 Task: Add Sprouts Free and Clear Dish Soap to the cart.
Action: Mouse moved to (799, 277)
Screenshot: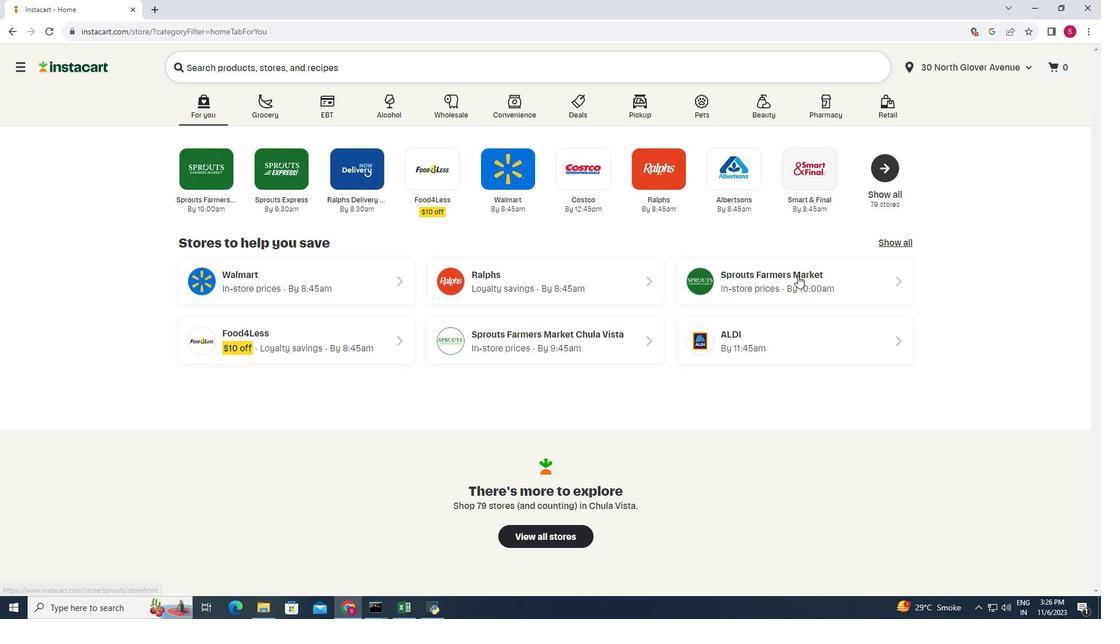 
Action: Mouse pressed left at (799, 277)
Screenshot: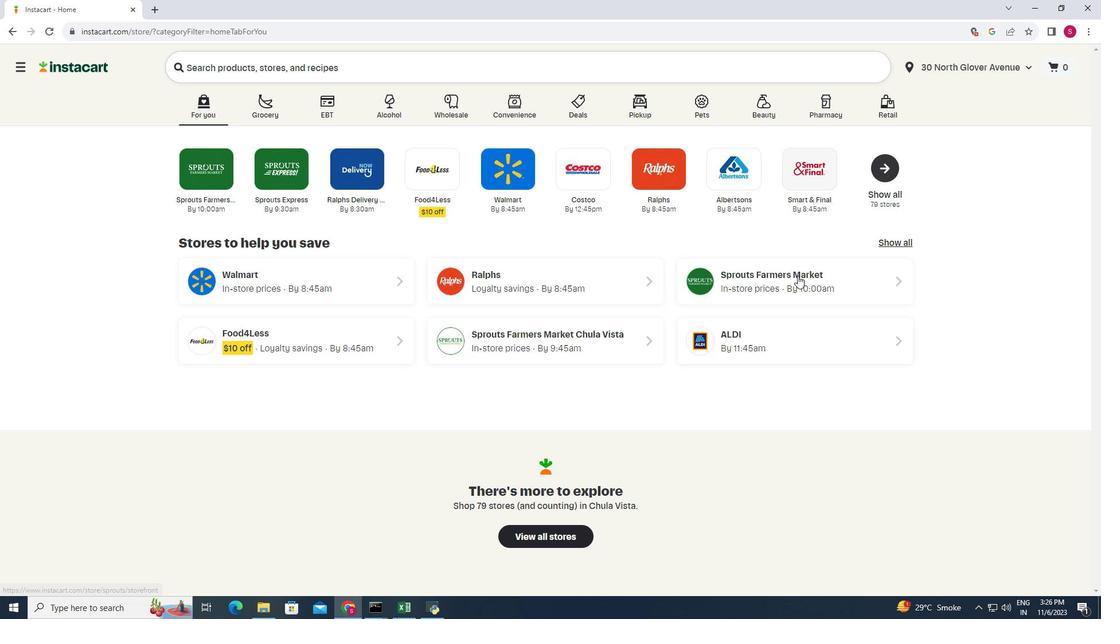 
Action: Mouse moved to (24, 460)
Screenshot: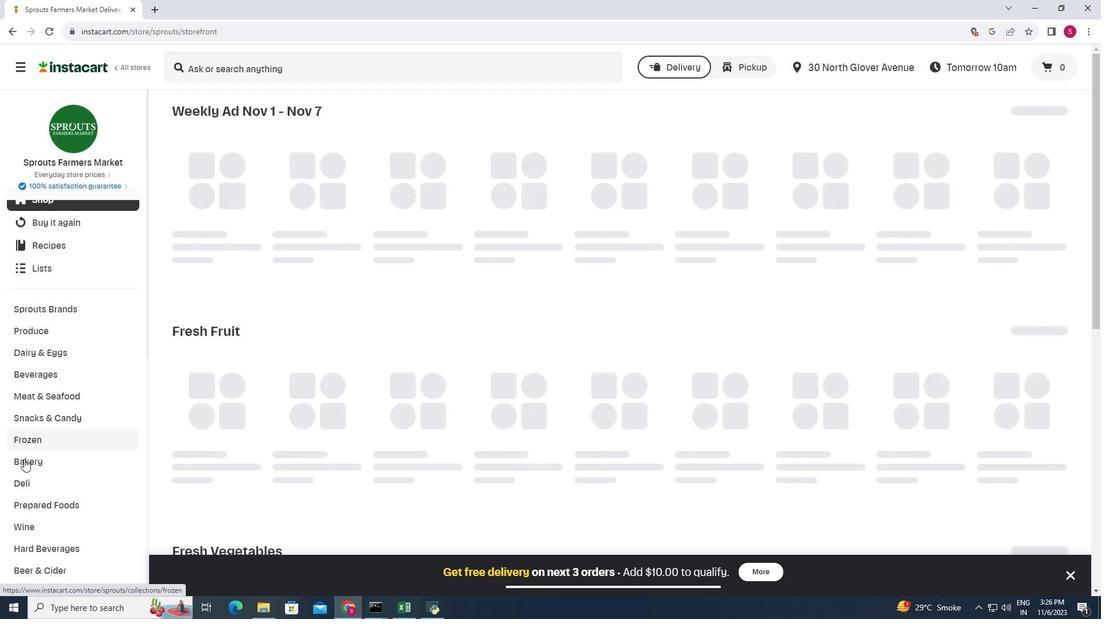 
Action: Mouse scrolled (24, 460) with delta (0, 0)
Screenshot: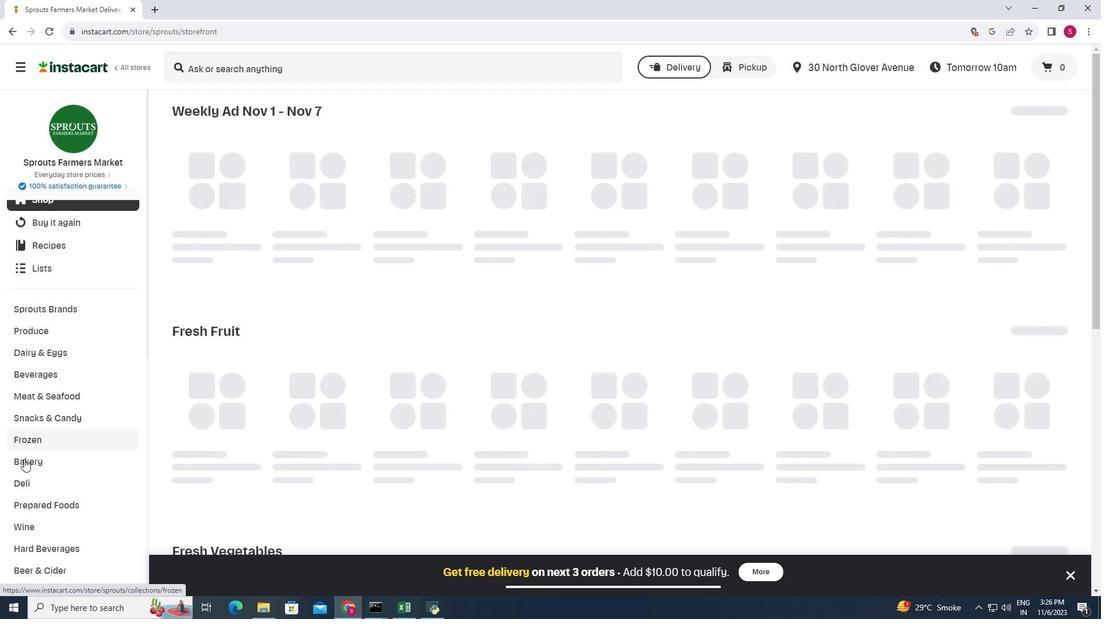 
Action: Mouse moved to (25, 460)
Screenshot: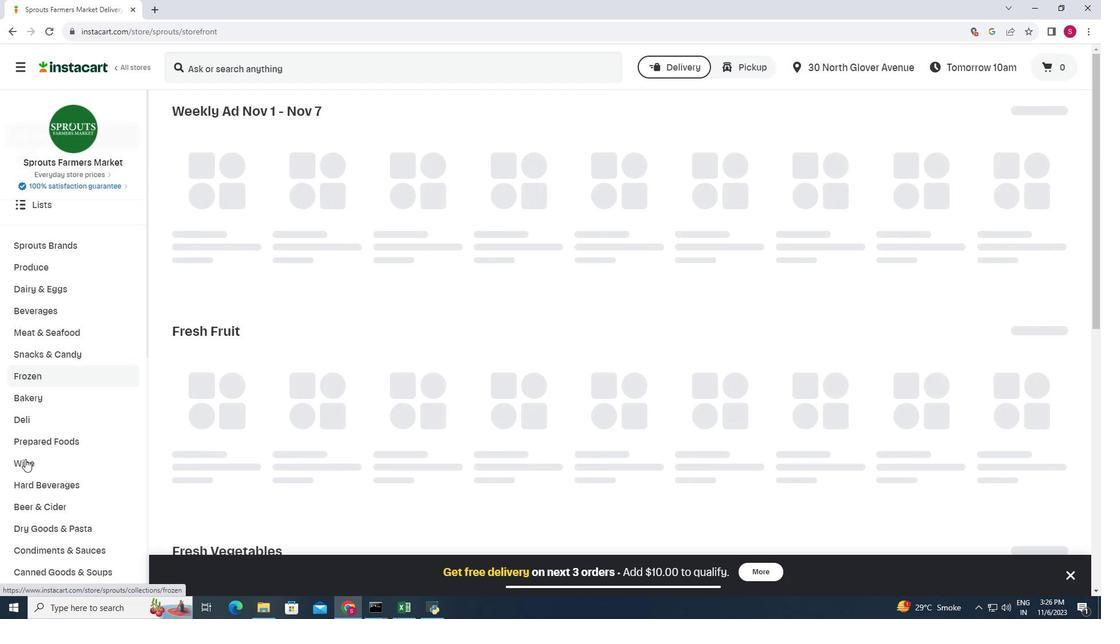 
Action: Mouse scrolled (25, 460) with delta (0, 0)
Screenshot: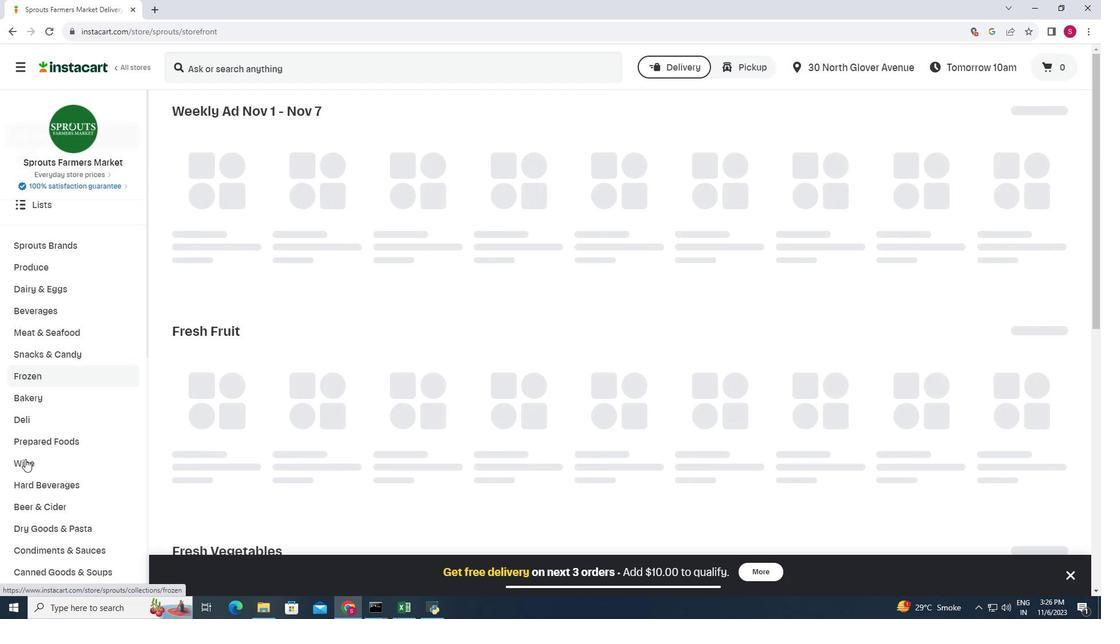 
Action: Mouse moved to (26, 460)
Screenshot: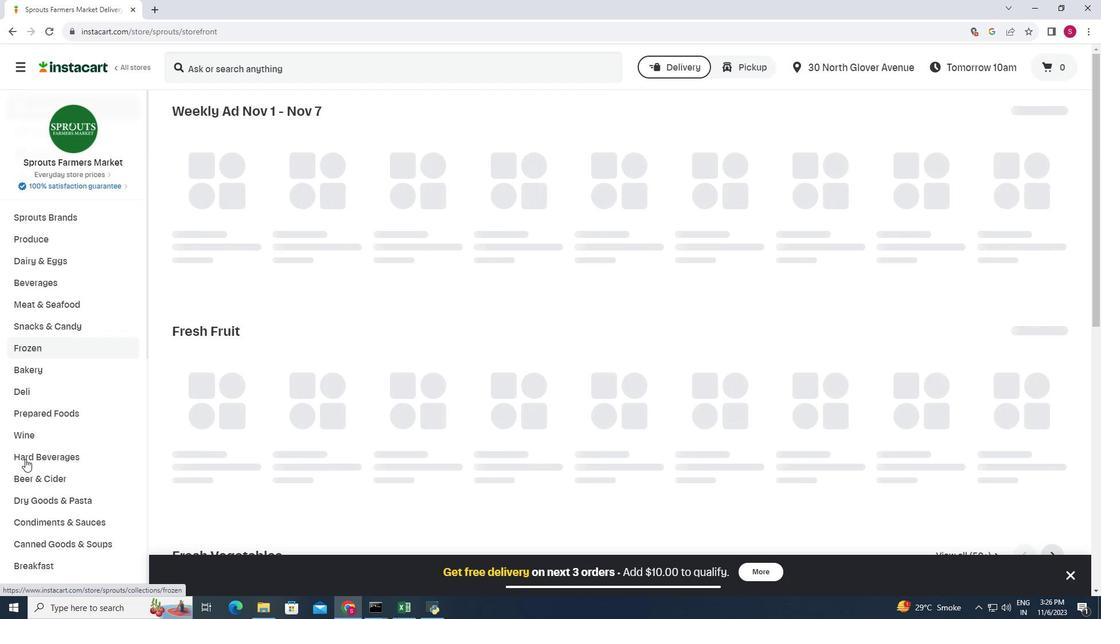
Action: Mouse scrolled (26, 460) with delta (0, 0)
Screenshot: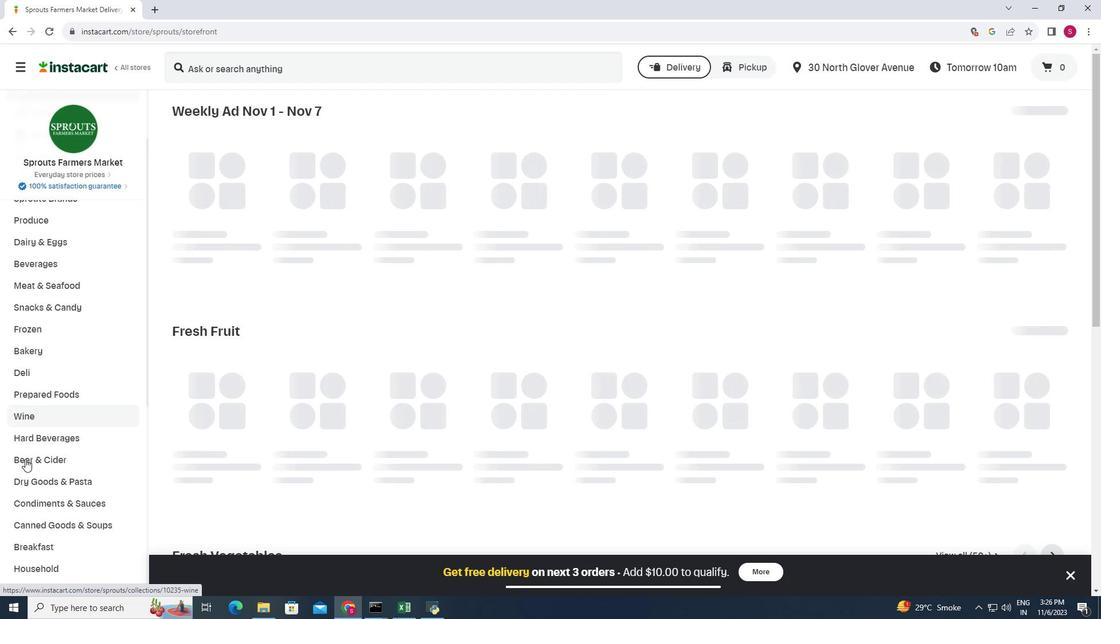 
Action: Mouse scrolled (26, 460) with delta (0, 0)
Screenshot: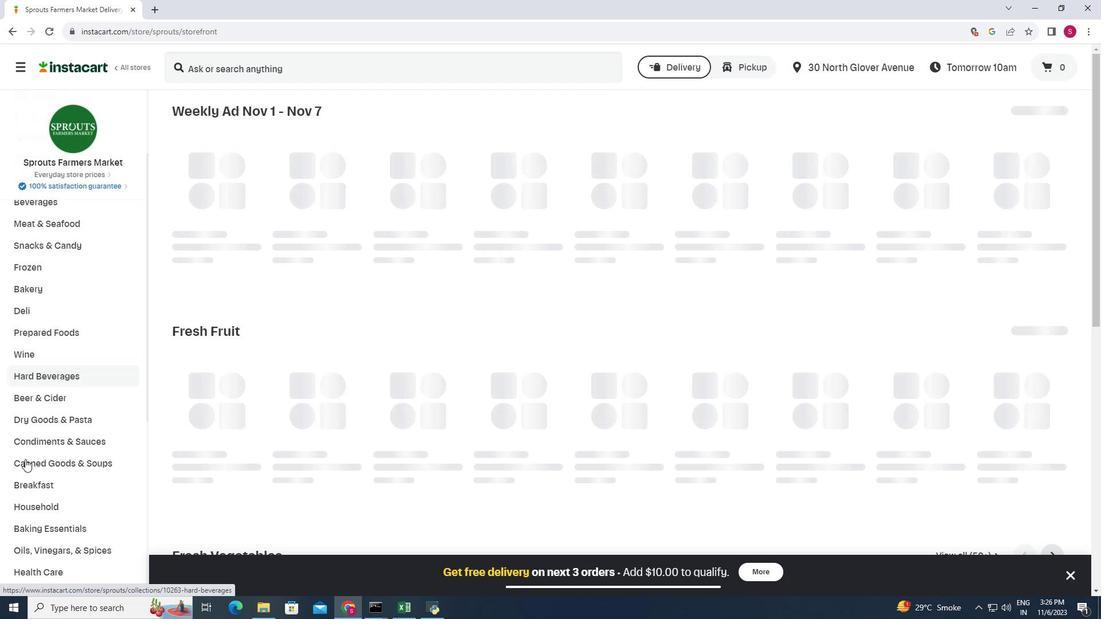 
Action: Mouse moved to (39, 472)
Screenshot: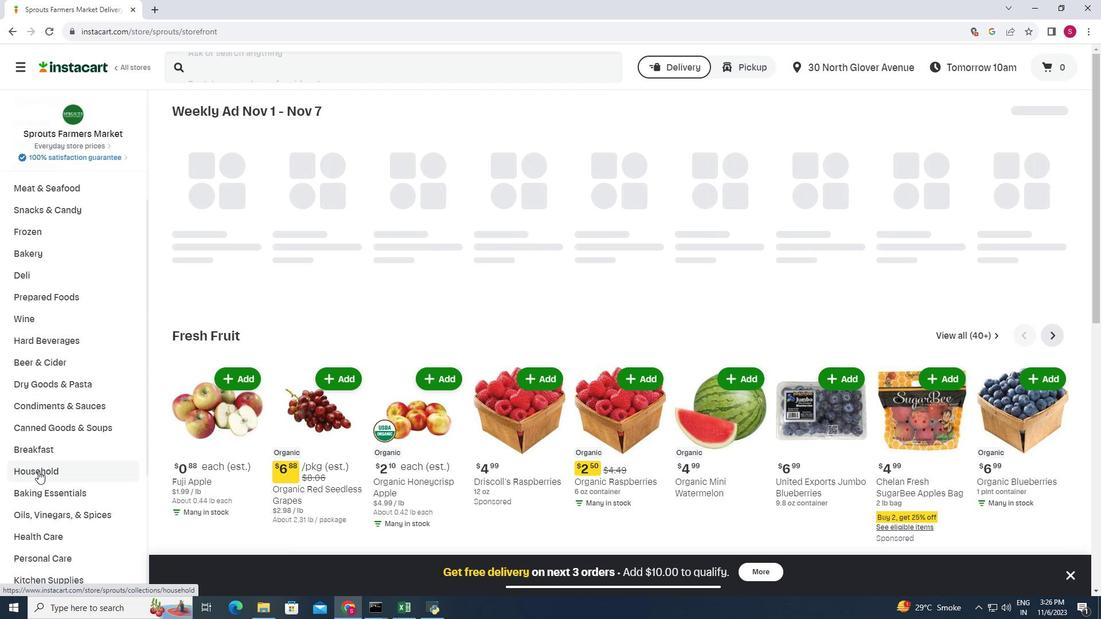 
Action: Mouse pressed left at (39, 472)
Screenshot: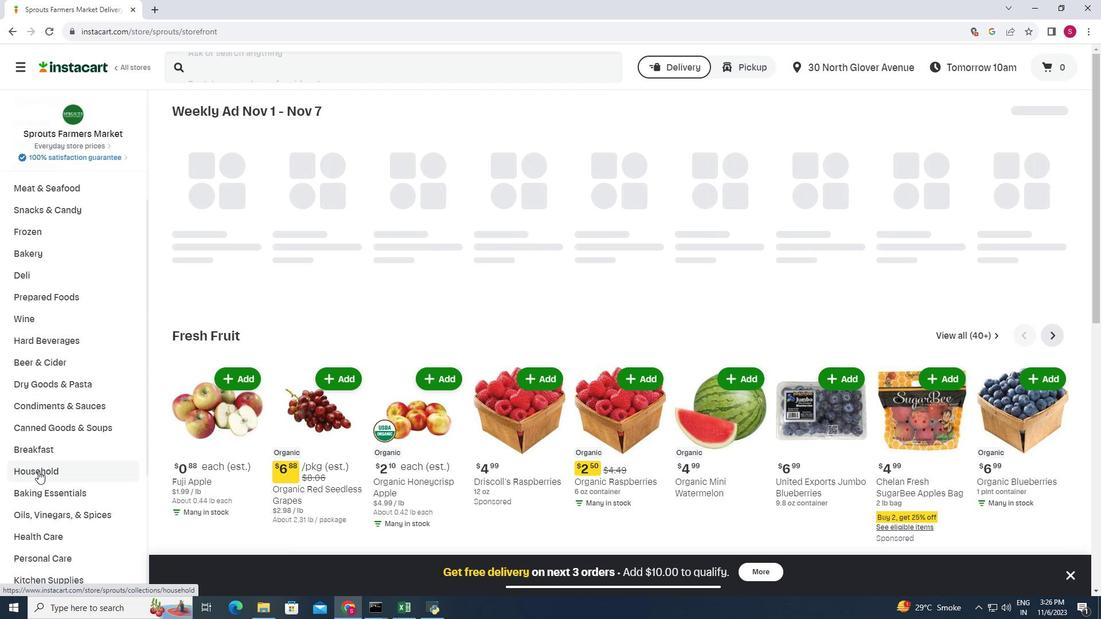 
Action: Mouse moved to (372, 129)
Screenshot: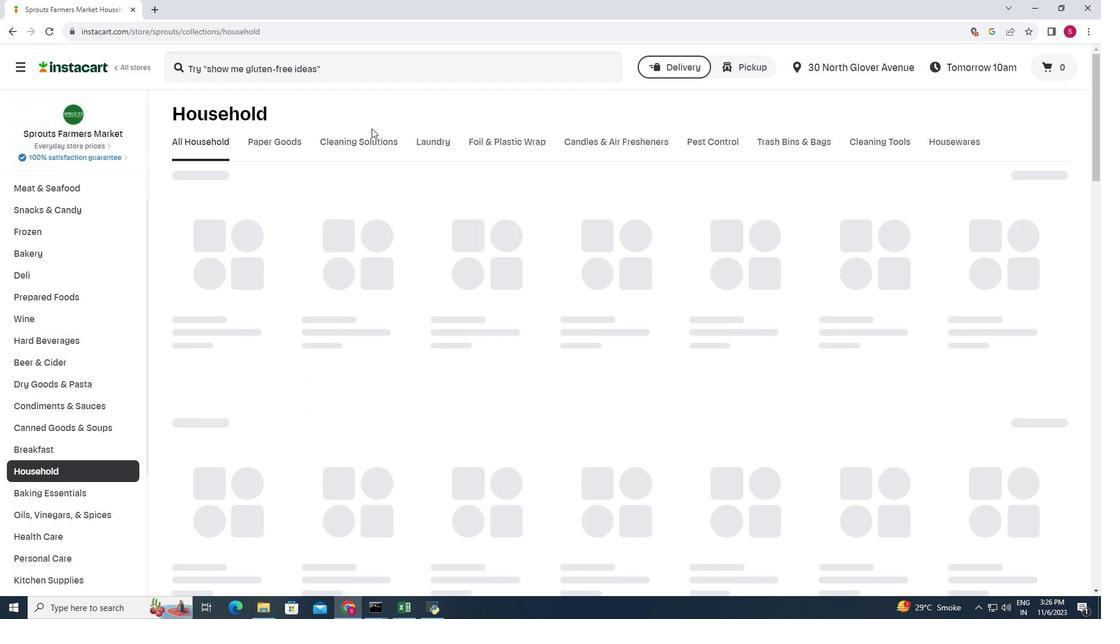 
Action: Mouse pressed left at (372, 129)
Screenshot: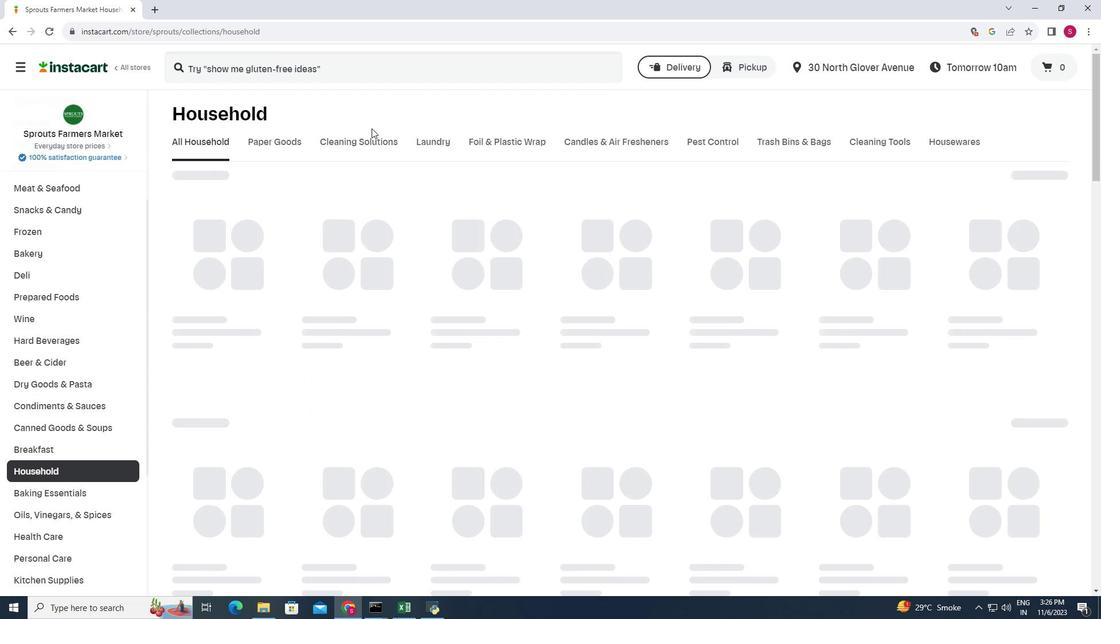 
Action: Mouse moved to (373, 133)
Screenshot: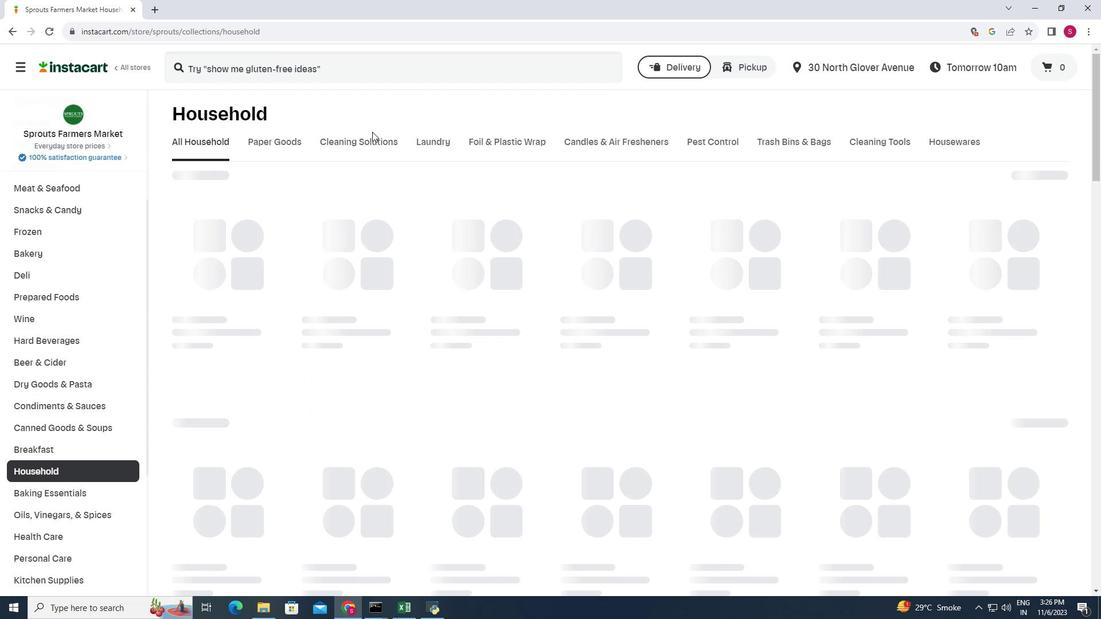 
Action: Mouse pressed left at (373, 133)
Screenshot: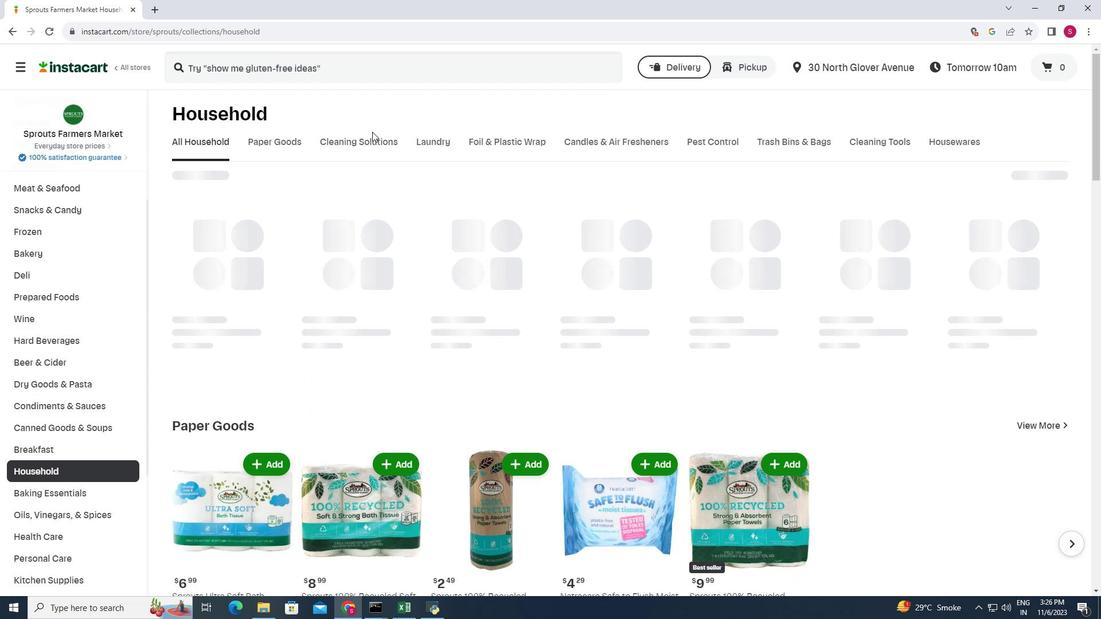 
Action: Mouse moved to (368, 141)
Screenshot: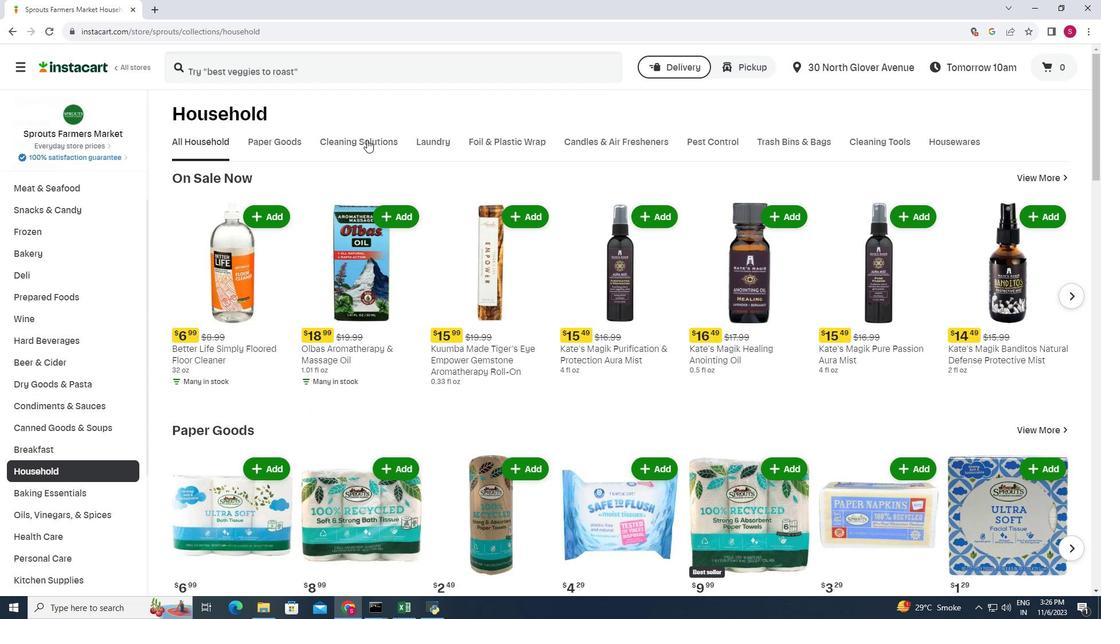 
Action: Mouse pressed left at (368, 141)
Screenshot: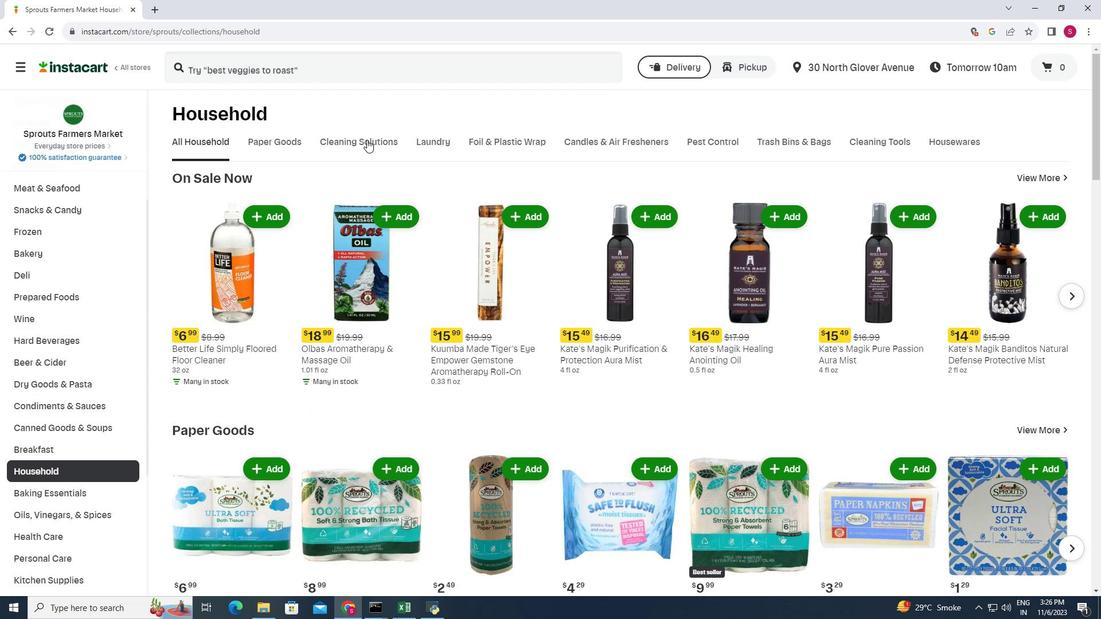 
Action: Mouse moved to (405, 202)
Screenshot: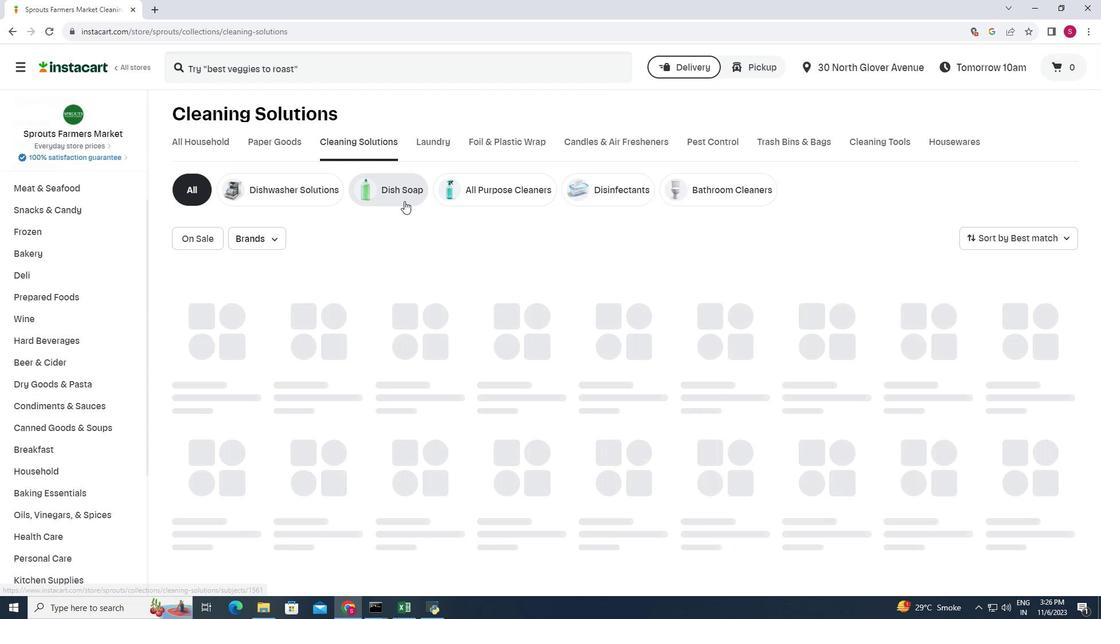 
Action: Mouse pressed left at (405, 202)
Screenshot: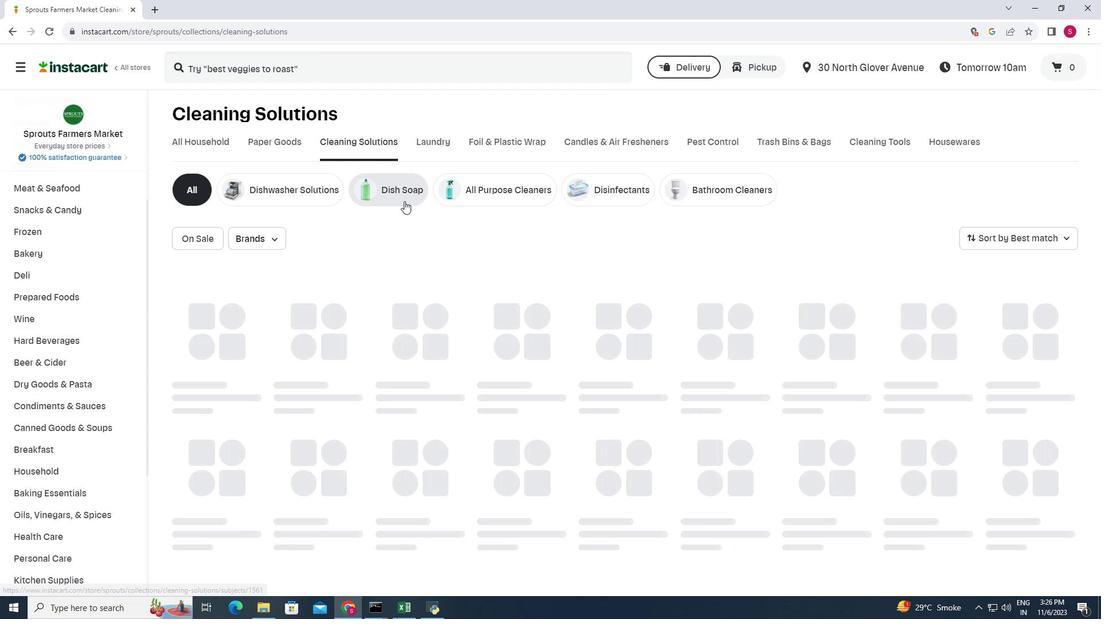 
Action: Mouse moved to (344, 298)
Screenshot: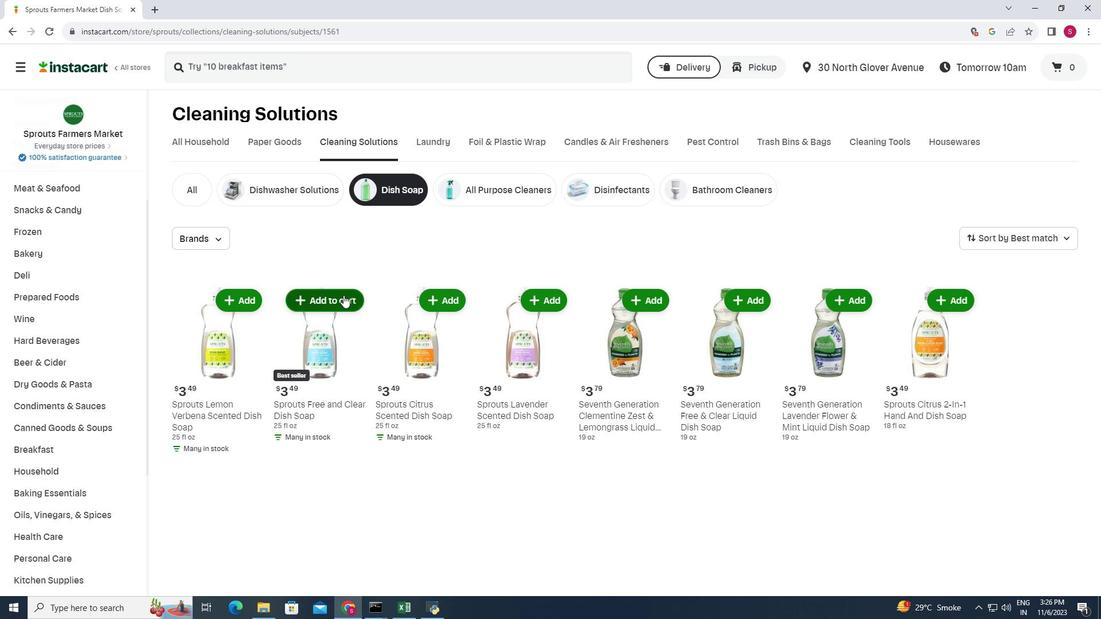 
Action: Mouse pressed left at (344, 298)
Screenshot: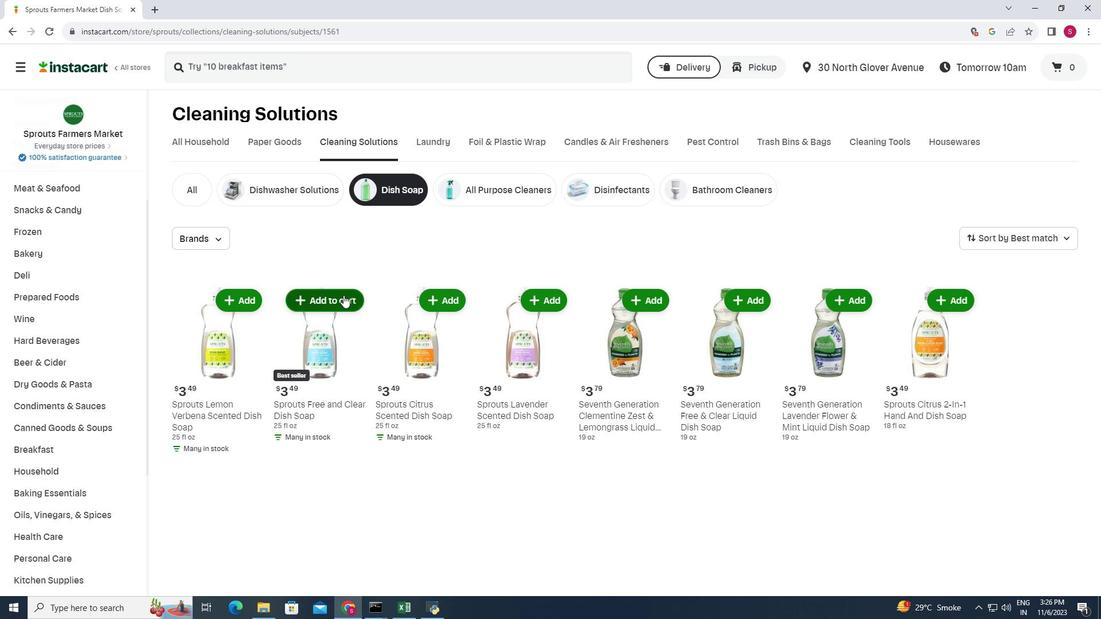 
Action: Mouse moved to (362, 259)
Screenshot: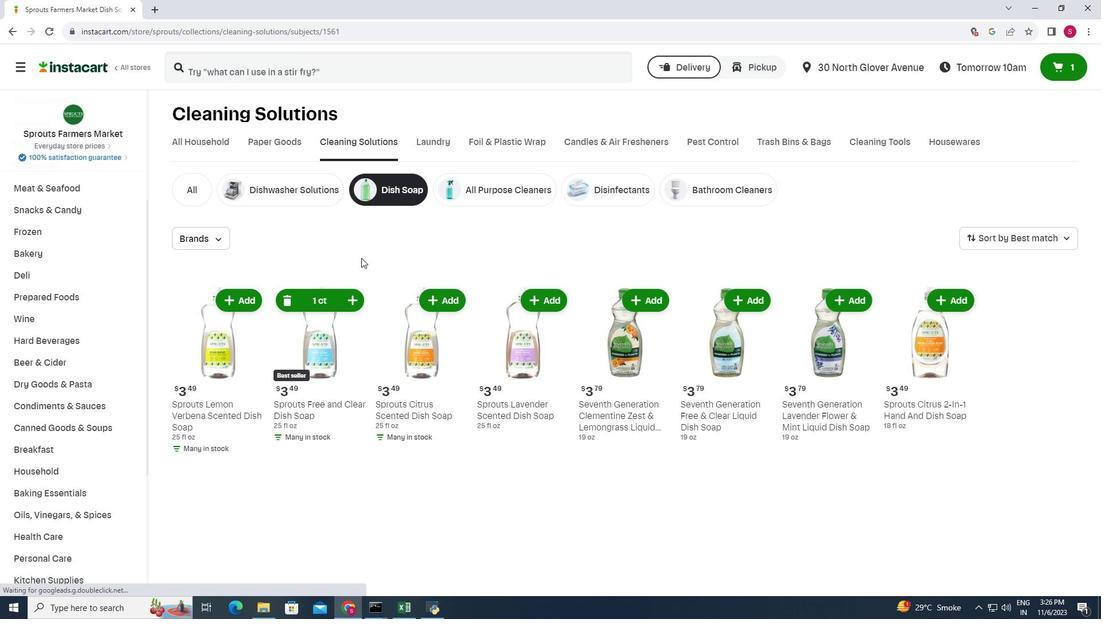 
